 Task: Manage the "File related list" page in the site builder.
Action: Mouse moved to (931, 88)
Screenshot: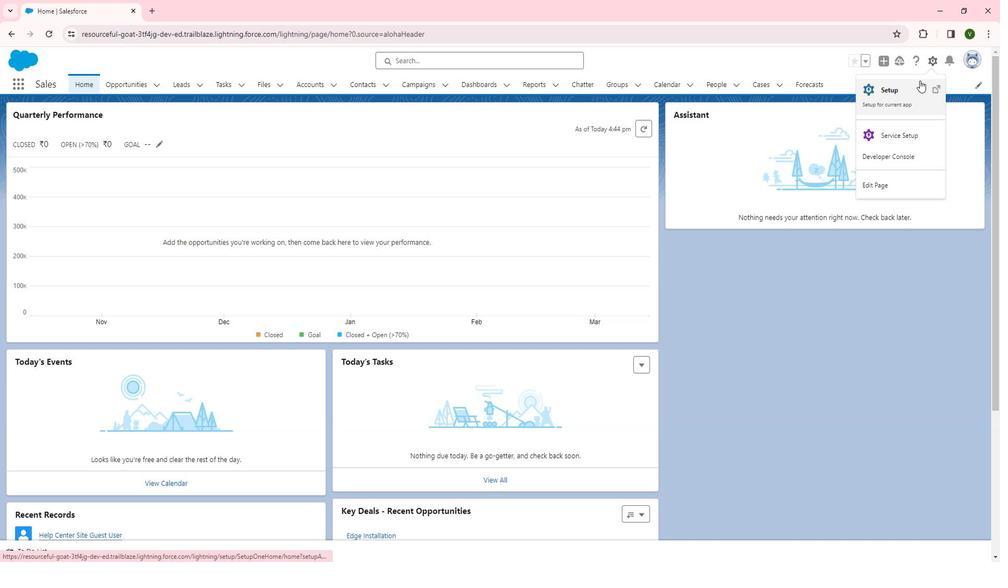 
Action: Mouse pressed left at (931, 88)
Screenshot: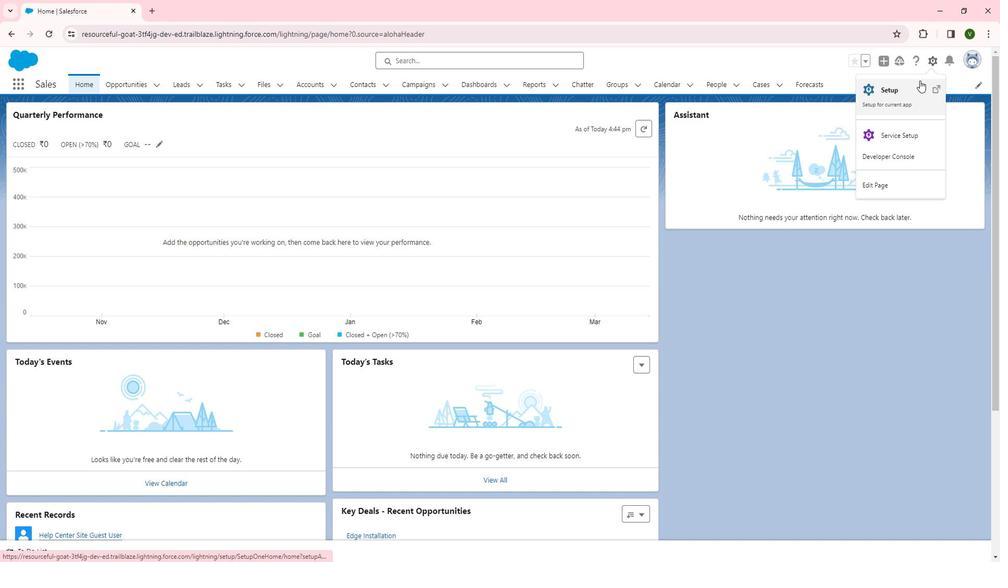 
Action: Mouse moved to (102, 407)
Screenshot: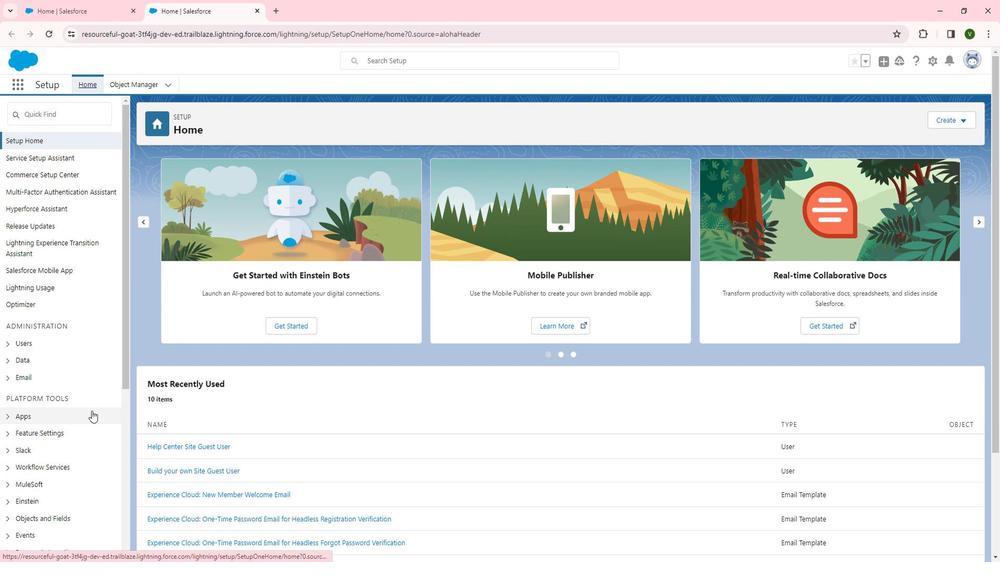 
Action: Mouse scrolled (102, 406) with delta (0, 0)
Screenshot: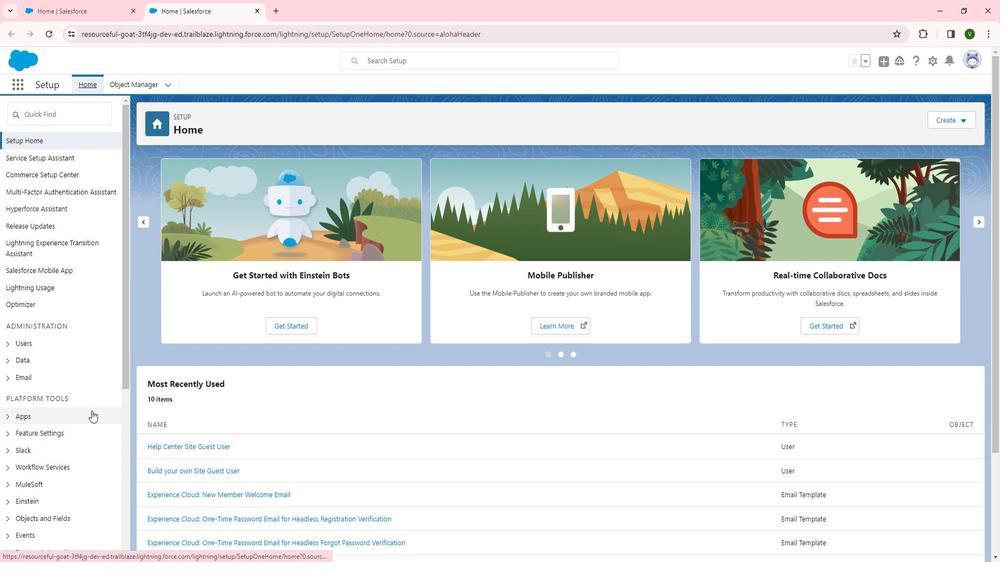 
Action: Mouse moved to (102, 407)
Screenshot: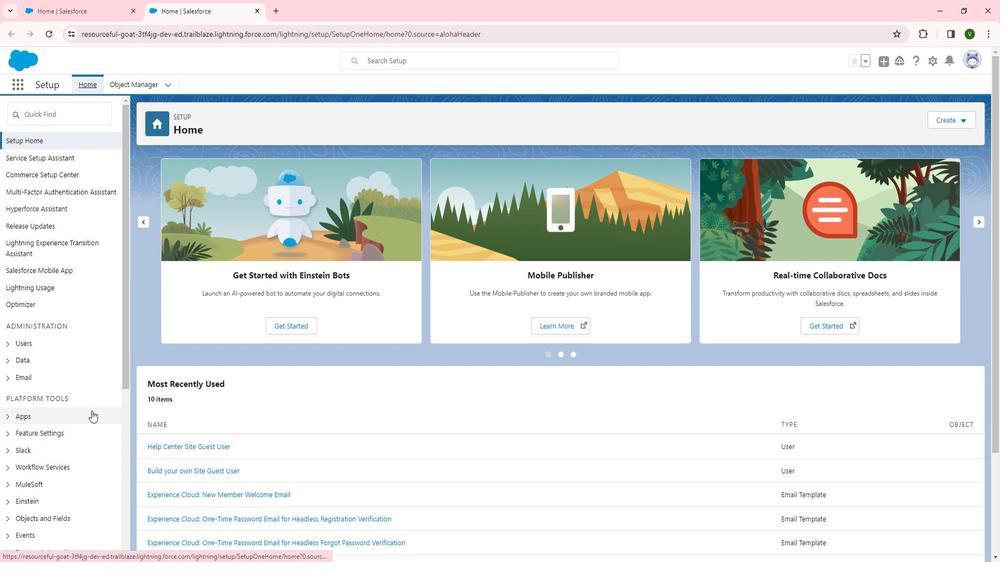 
Action: Mouse scrolled (102, 406) with delta (0, 0)
Screenshot: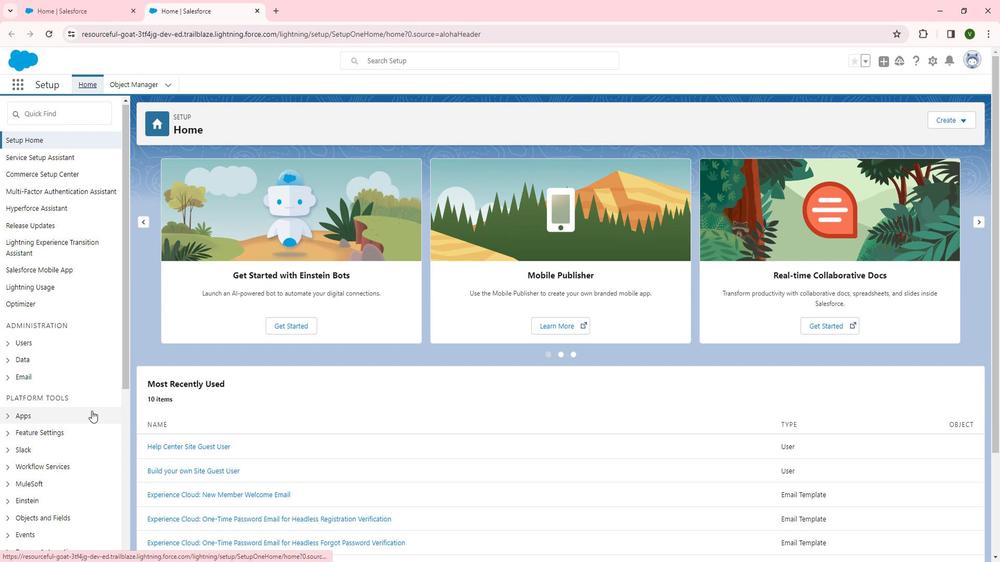 
Action: Mouse moved to (34, 323)
Screenshot: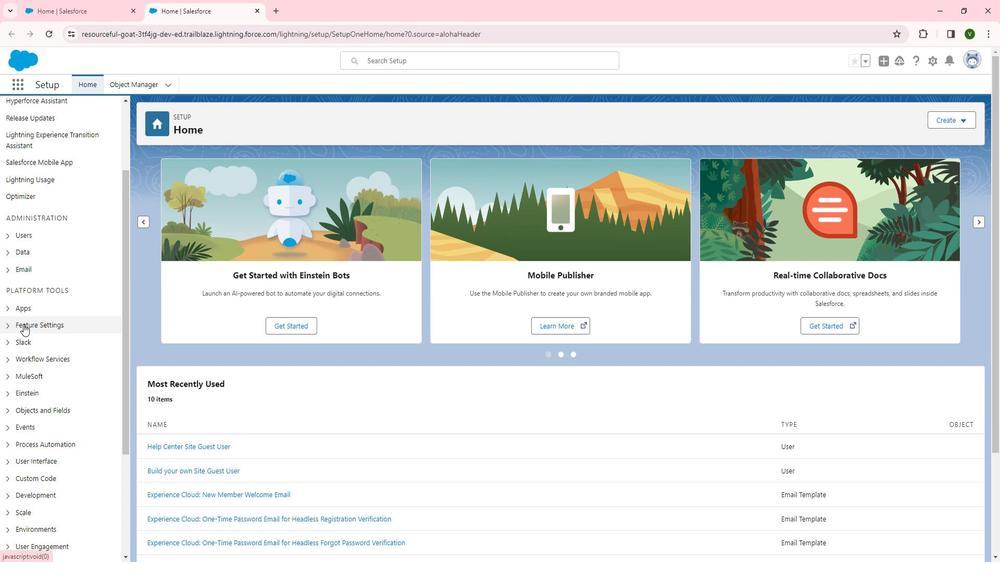 
Action: Mouse pressed left at (34, 323)
Screenshot: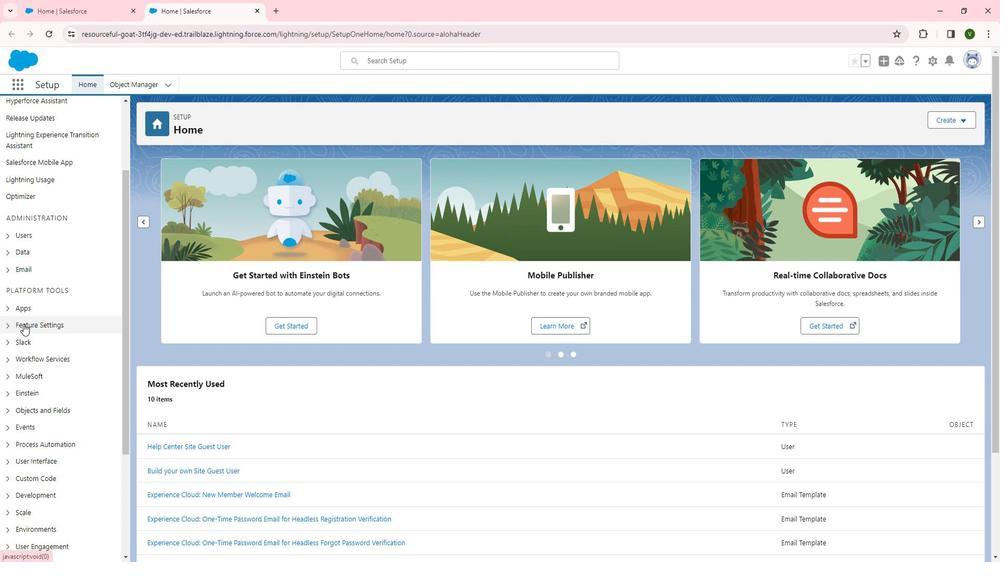 
Action: Mouse moved to (35, 324)
Screenshot: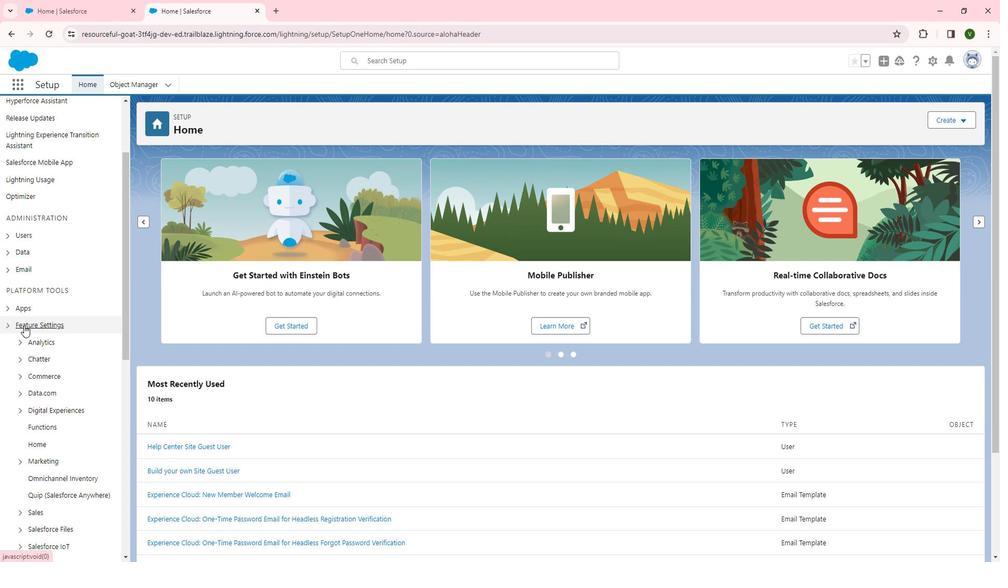 
Action: Mouse scrolled (35, 324) with delta (0, 0)
Screenshot: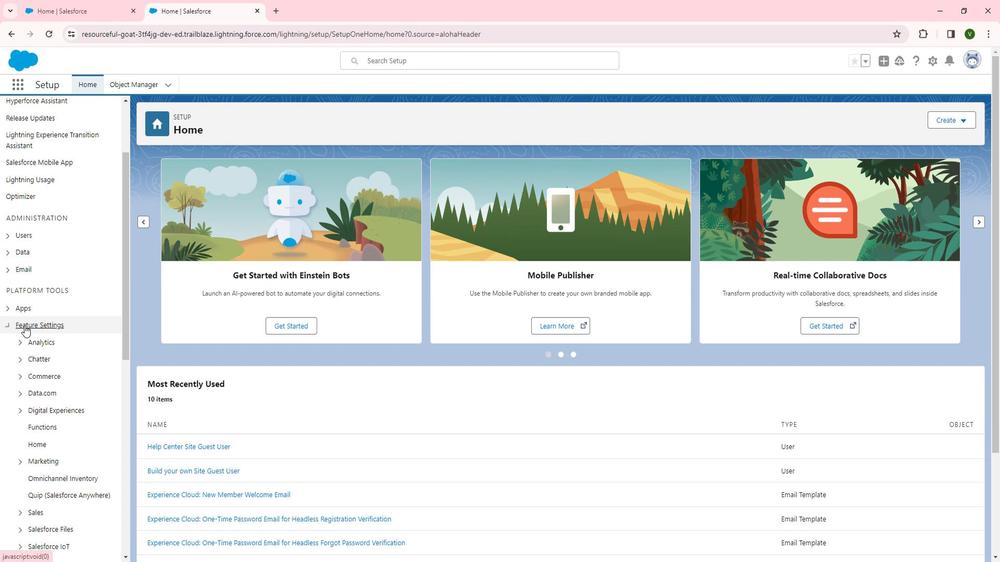 
Action: Mouse scrolled (35, 324) with delta (0, 0)
Screenshot: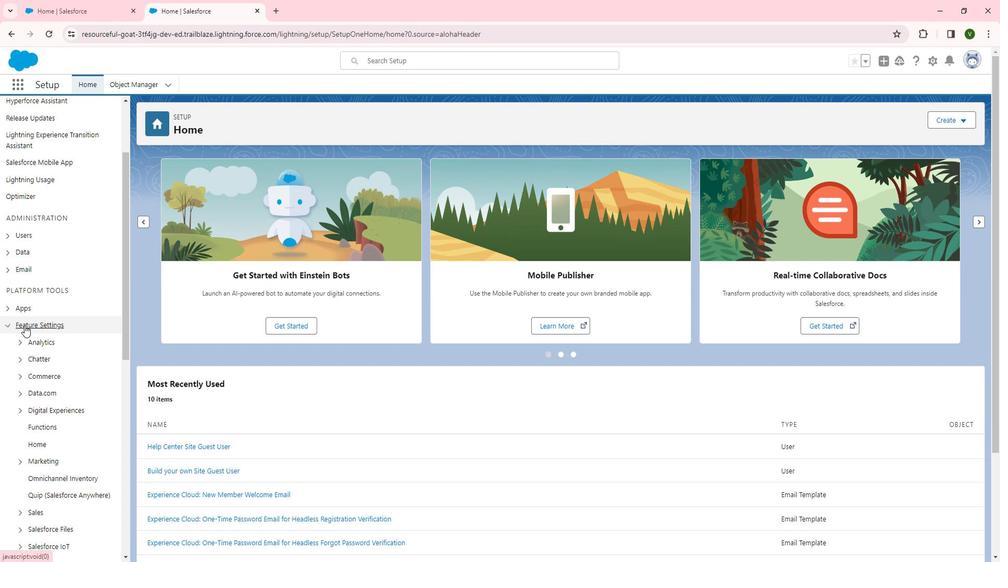 
Action: Mouse scrolled (35, 324) with delta (0, 0)
Screenshot: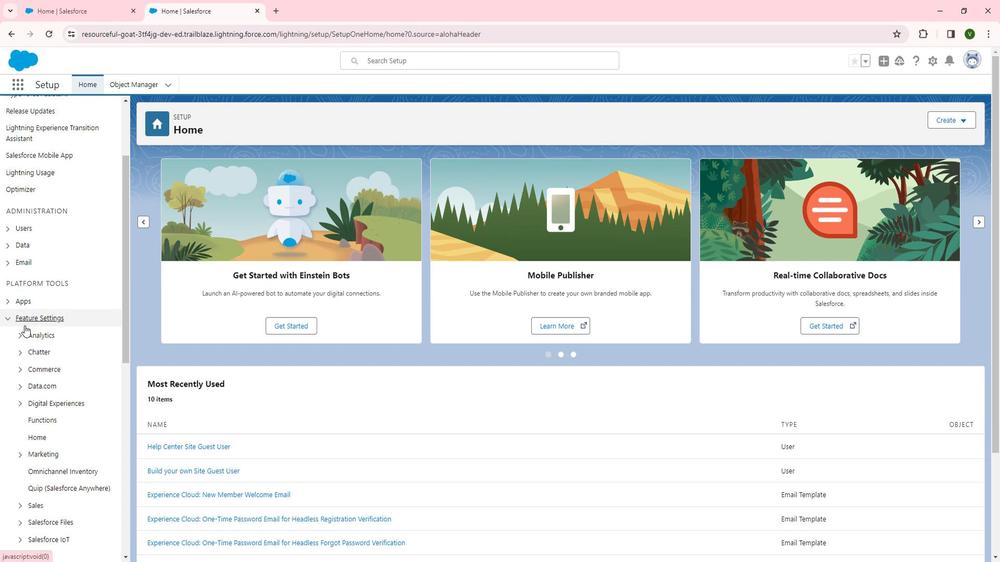 
Action: Mouse moved to (50, 252)
Screenshot: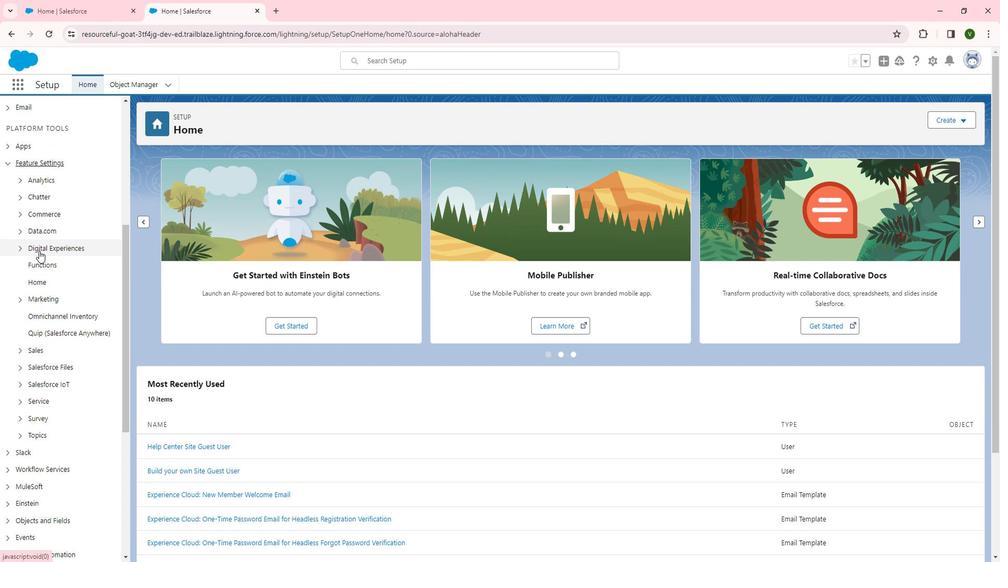 
Action: Mouse pressed left at (50, 252)
Screenshot: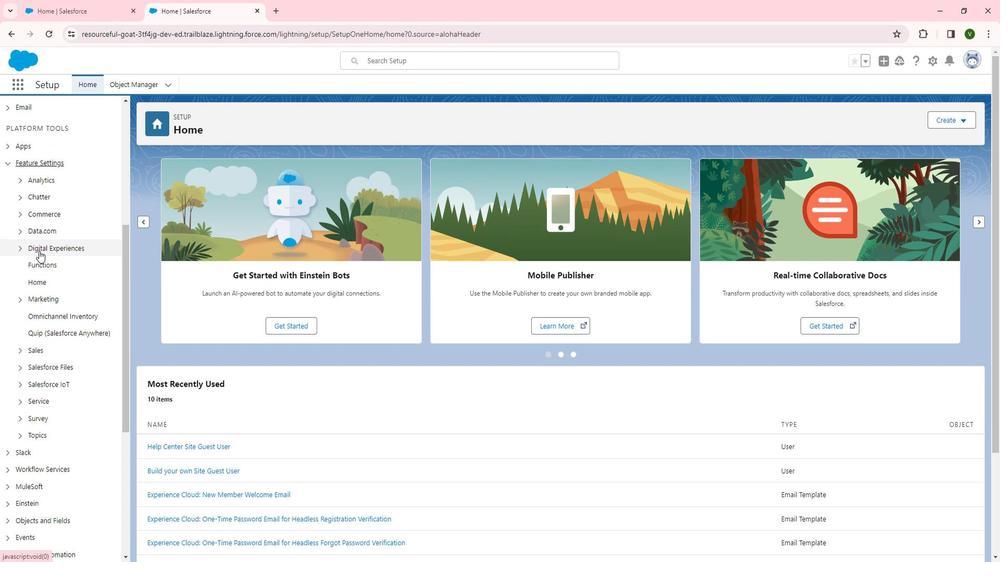 
Action: Mouse moved to (58, 264)
Screenshot: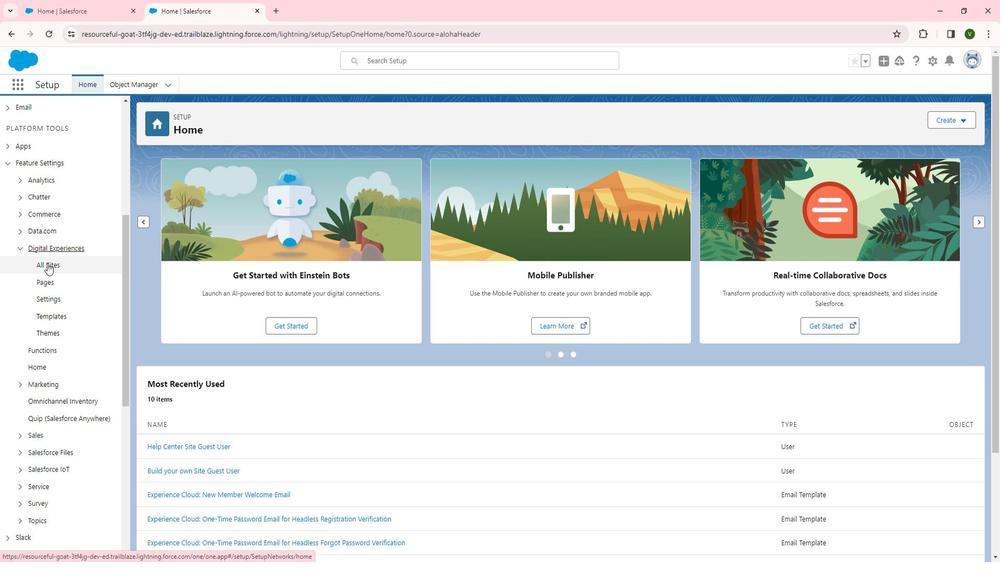 
Action: Mouse pressed left at (58, 264)
Screenshot: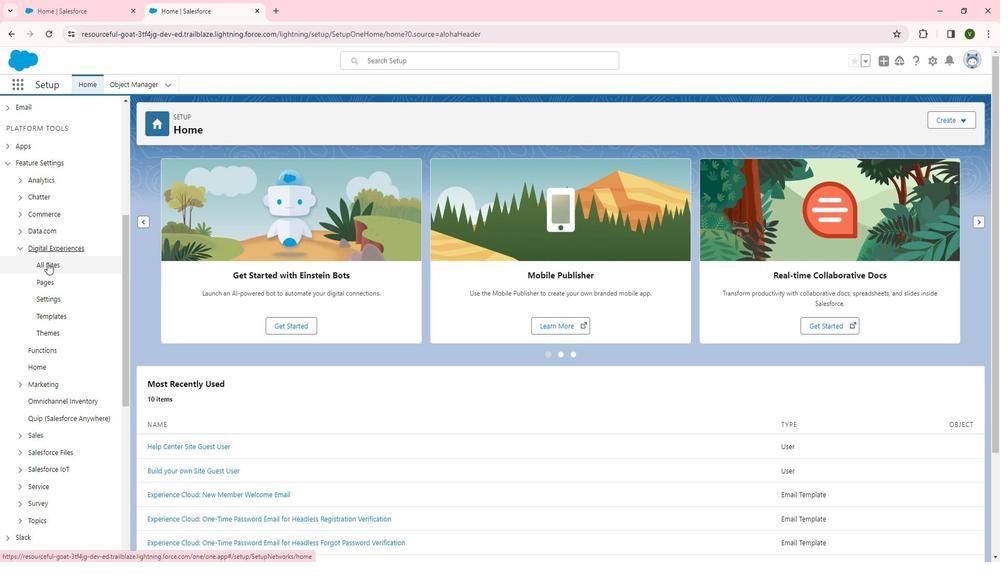 
Action: Mouse moved to (70, 221)
Screenshot: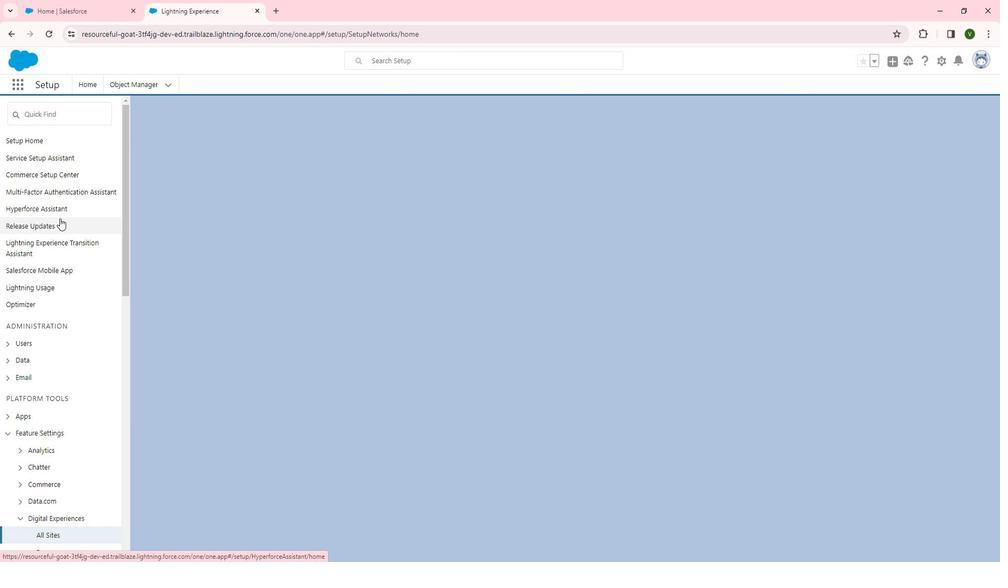 
Action: Mouse scrolled (70, 220) with delta (0, 0)
Screenshot: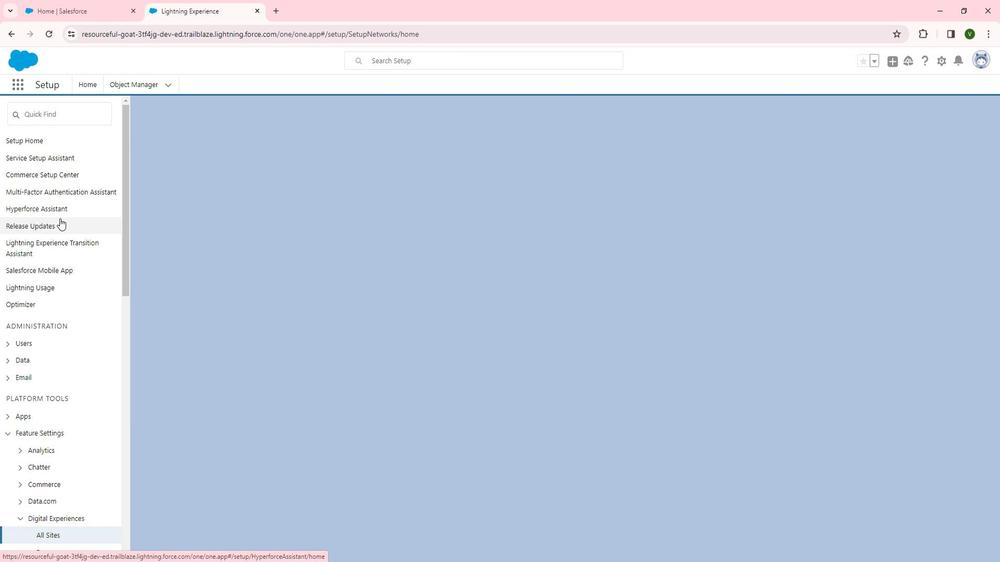 
Action: Mouse scrolled (70, 220) with delta (0, 0)
Screenshot: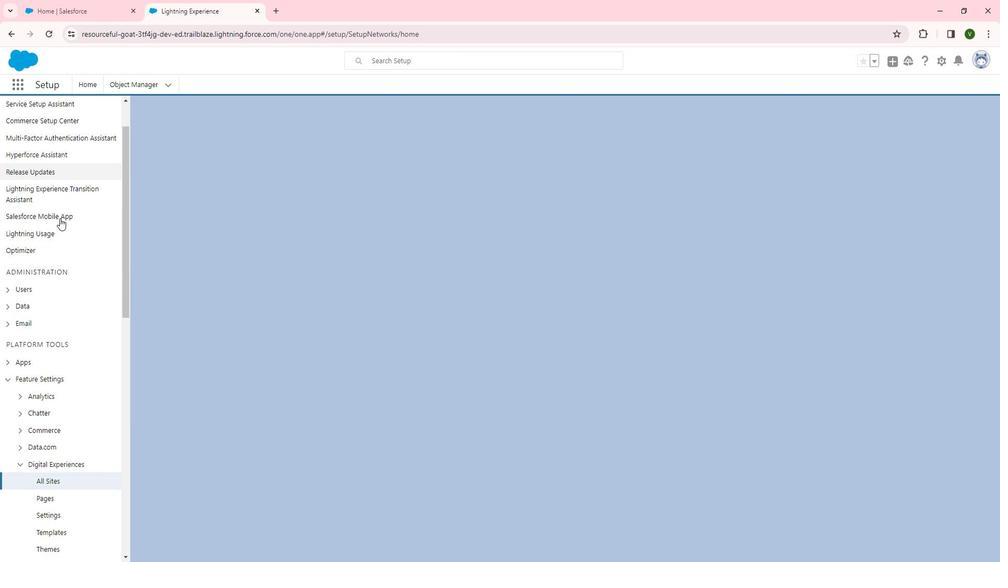 
Action: Mouse moved to (183, 277)
Screenshot: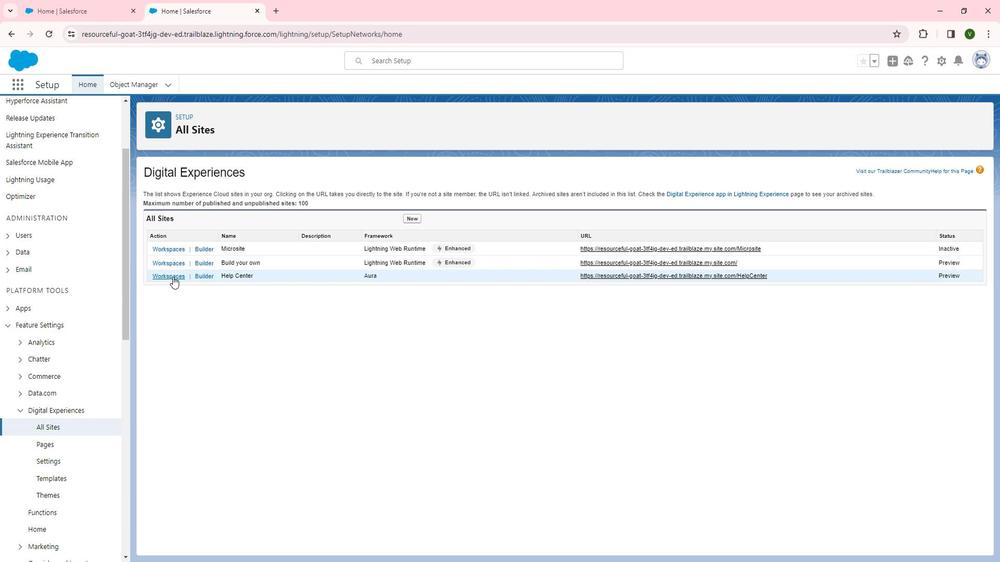 
Action: Mouse pressed left at (183, 277)
Screenshot: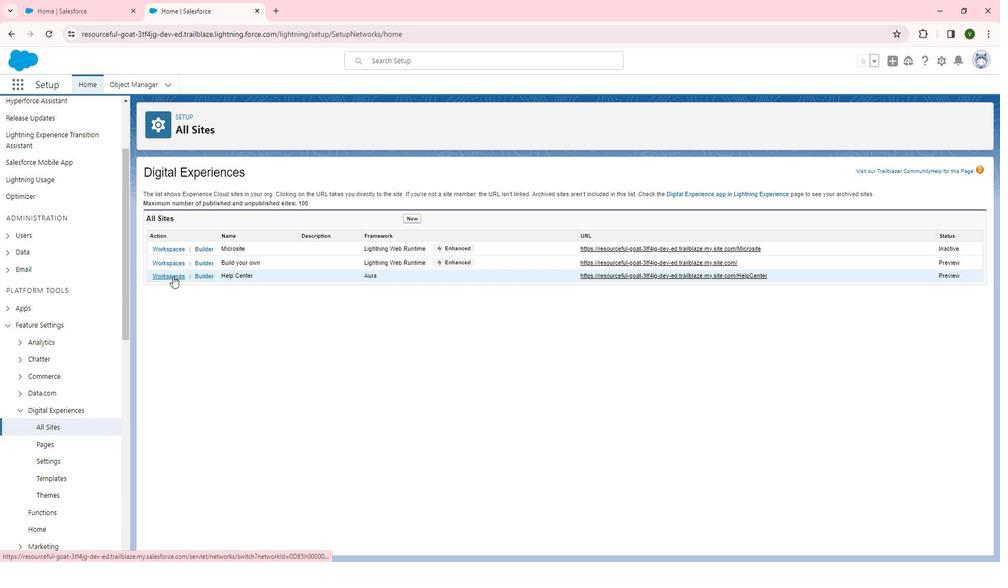 
Action: Mouse moved to (142, 257)
Screenshot: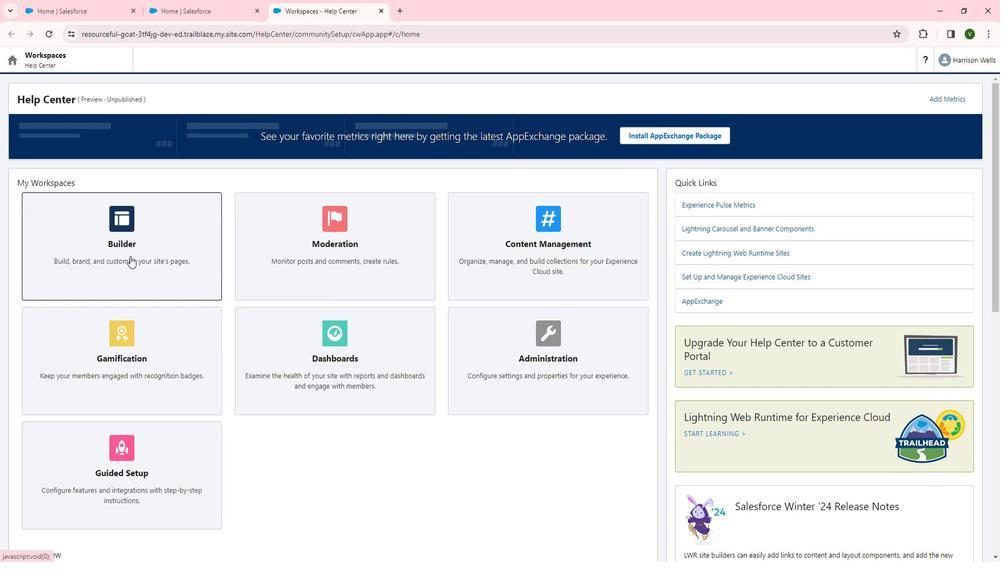 
Action: Mouse pressed left at (142, 257)
Screenshot: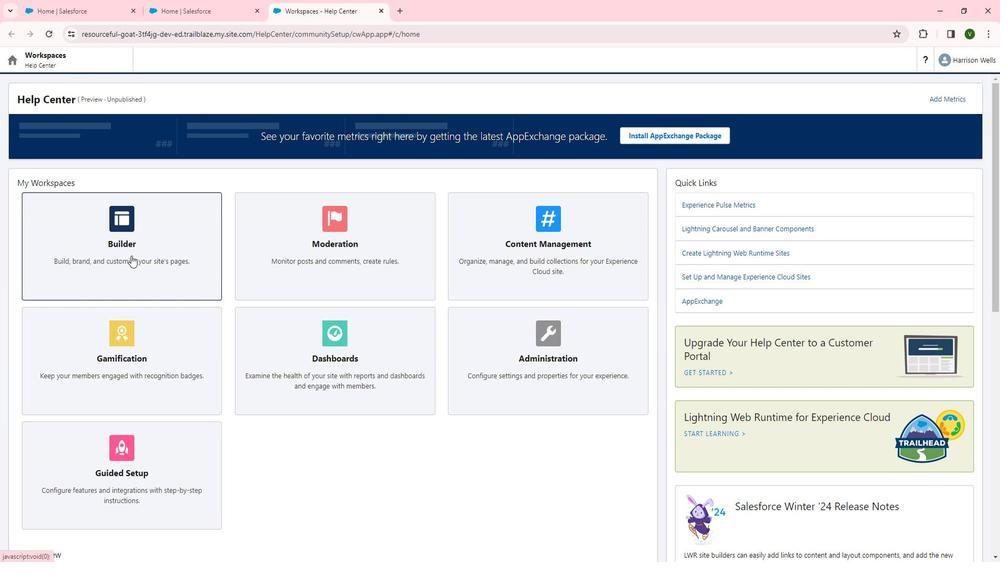 
Action: Mouse moved to (173, 80)
Screenshot: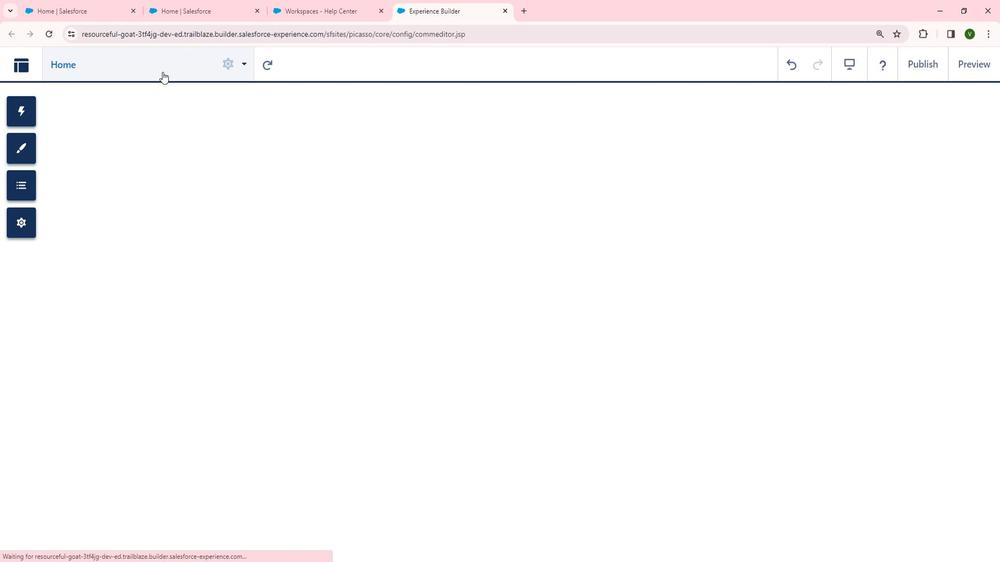 
Action: Mouse pressed left at (173, 80)
Screenshot: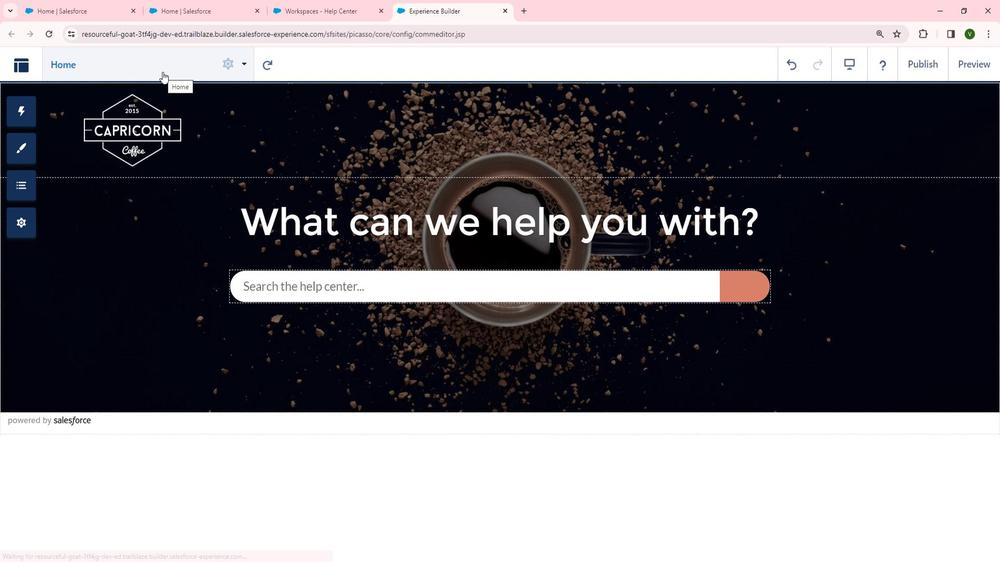 
Action: Mouse moved to (66, 269)
Screenshot: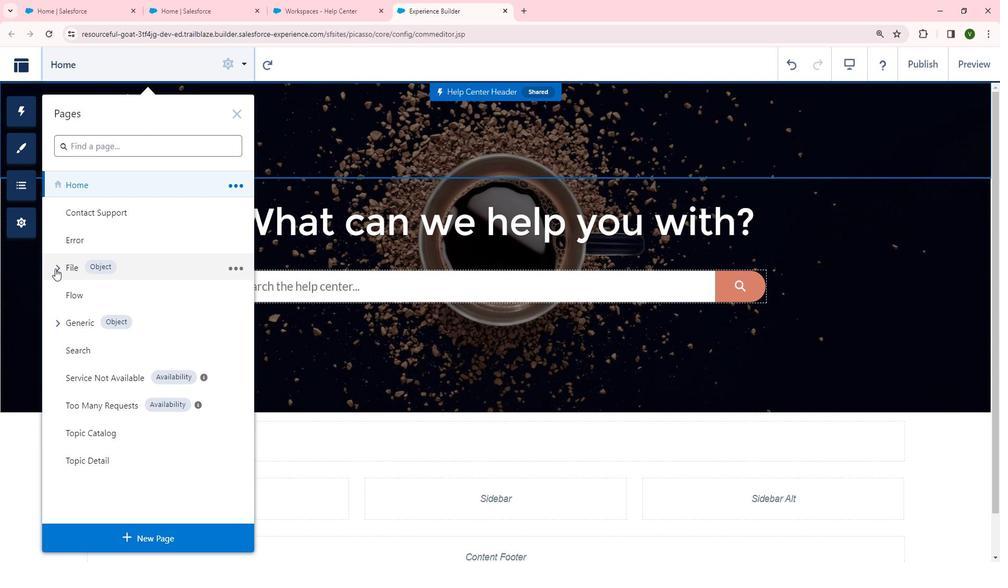 
Action: Mouse pressed left at (66, 269)
Screenshot: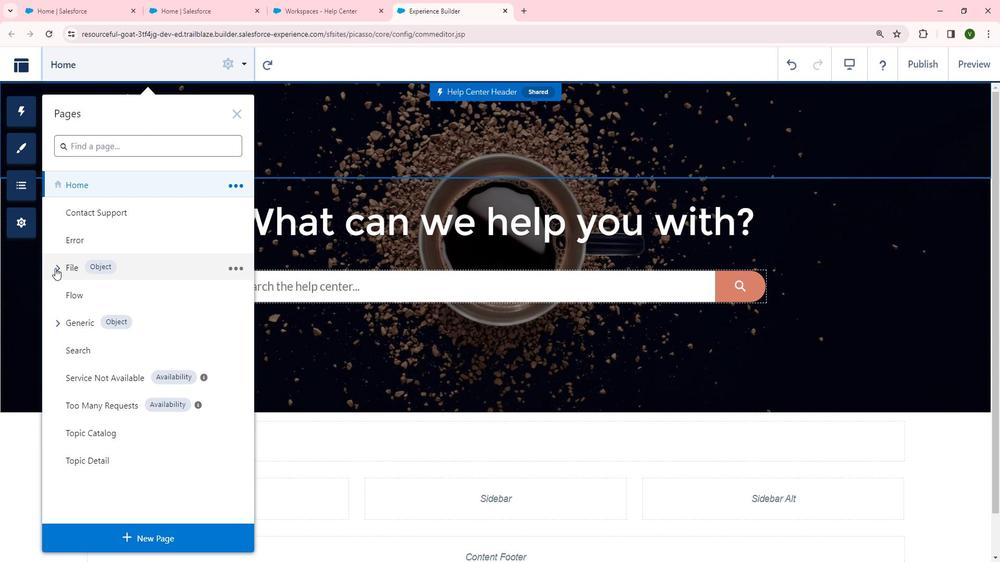 
Action: Mouse moved to (131, 346)
Screenshot: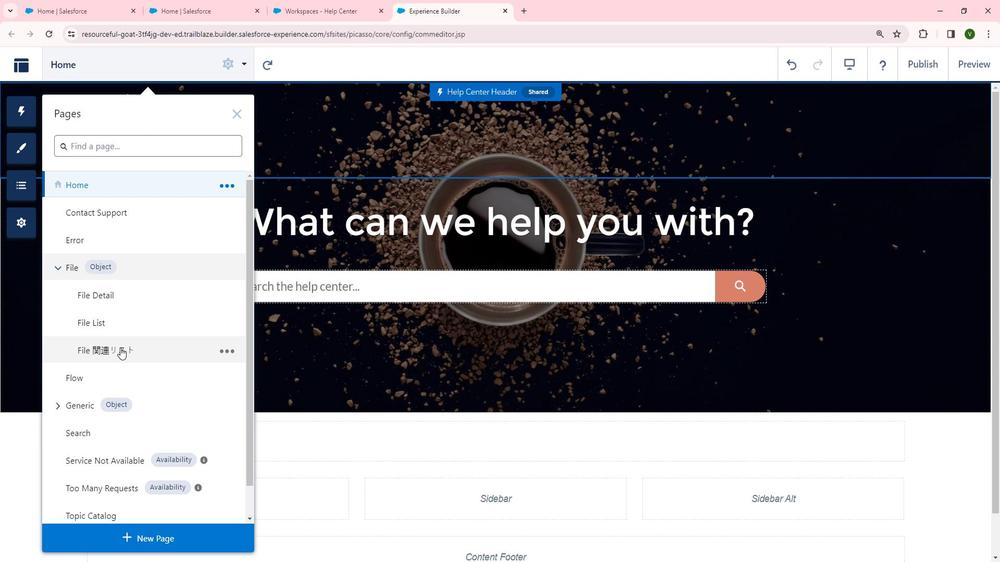 
Action: Mouse pressed left at (131, 346)
Screenshot: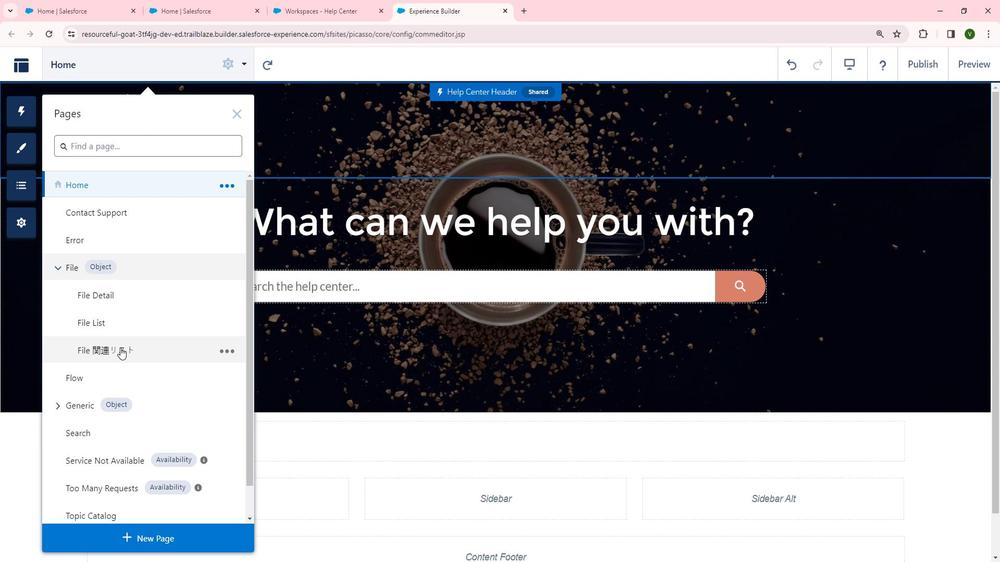 
Action: Mouse moved to (446, 382)
Screenshot: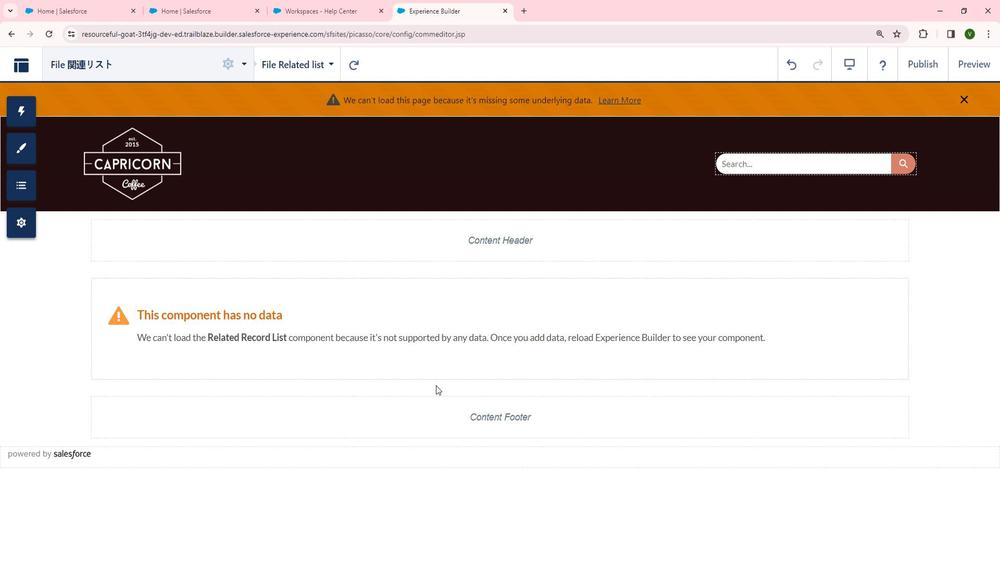 
